 Task: Send an email to 'Soft Age' without a subject.
Action: Mouse moved to (52, 268)
Screenshot: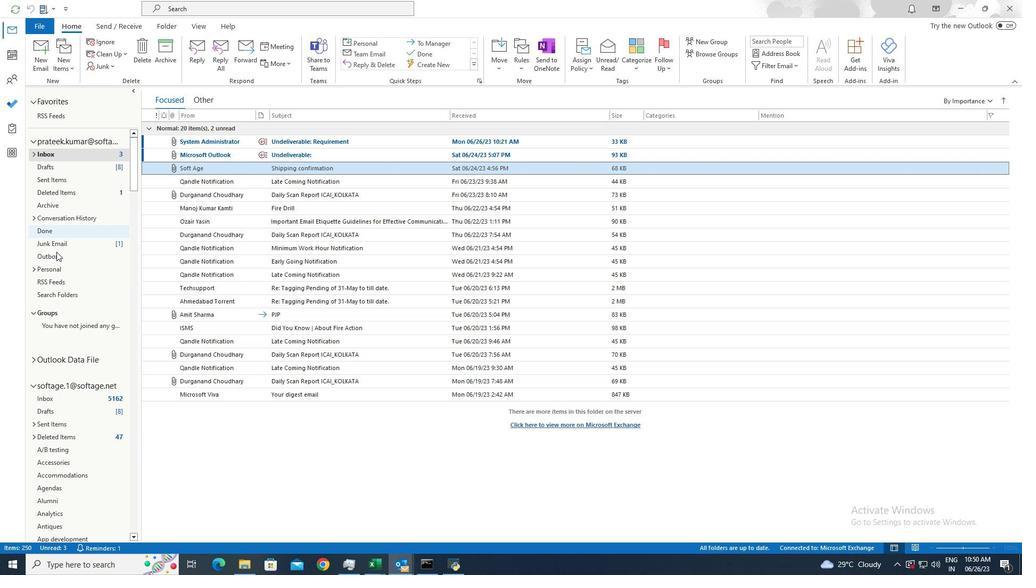 
Action: Mouse pressed left at (52, 268)
Screenshot: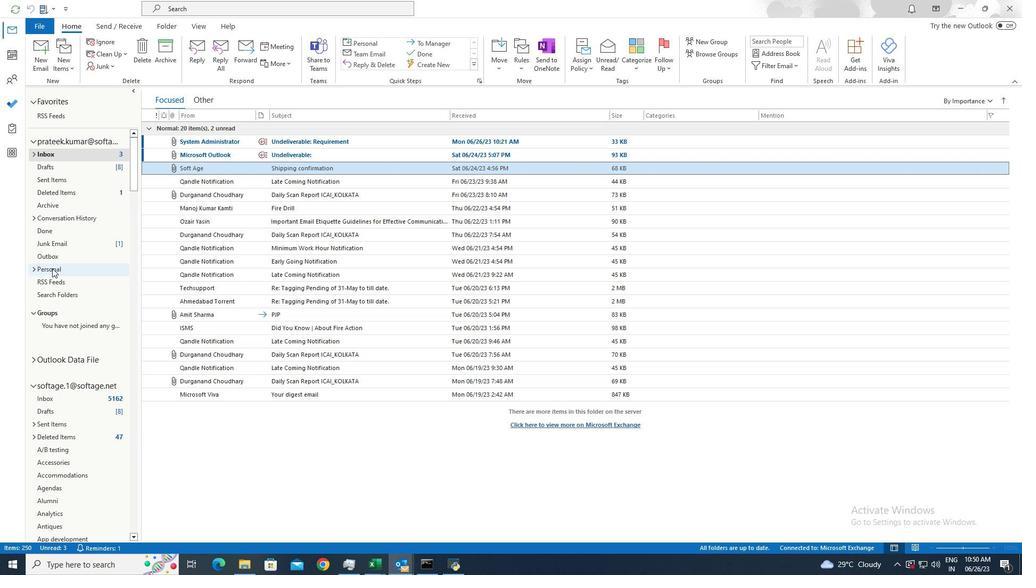 
Action: Mouse moved to (221, 138)
Screenshot: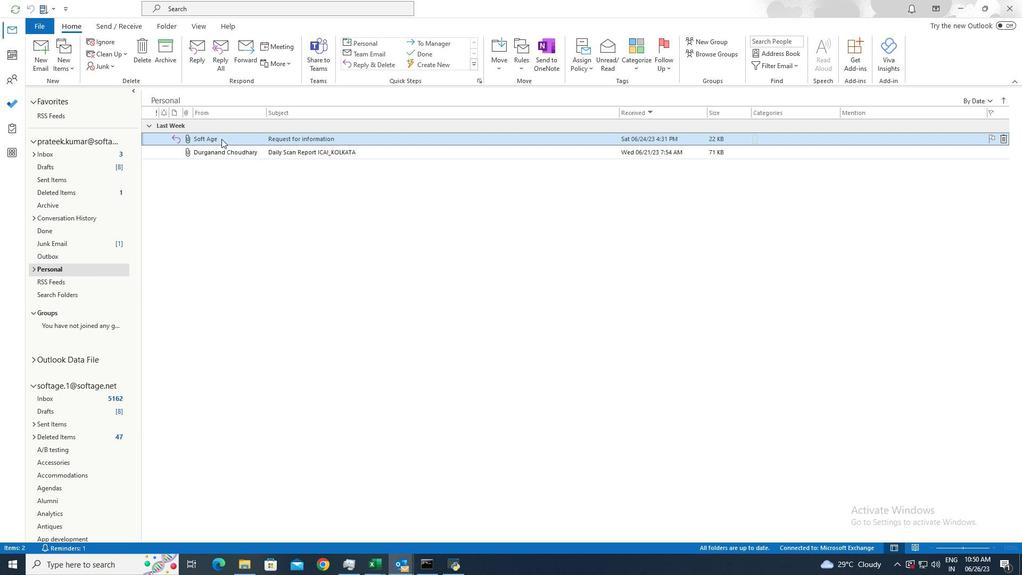 
Action: Key pressed ctrl+A
Screenshot: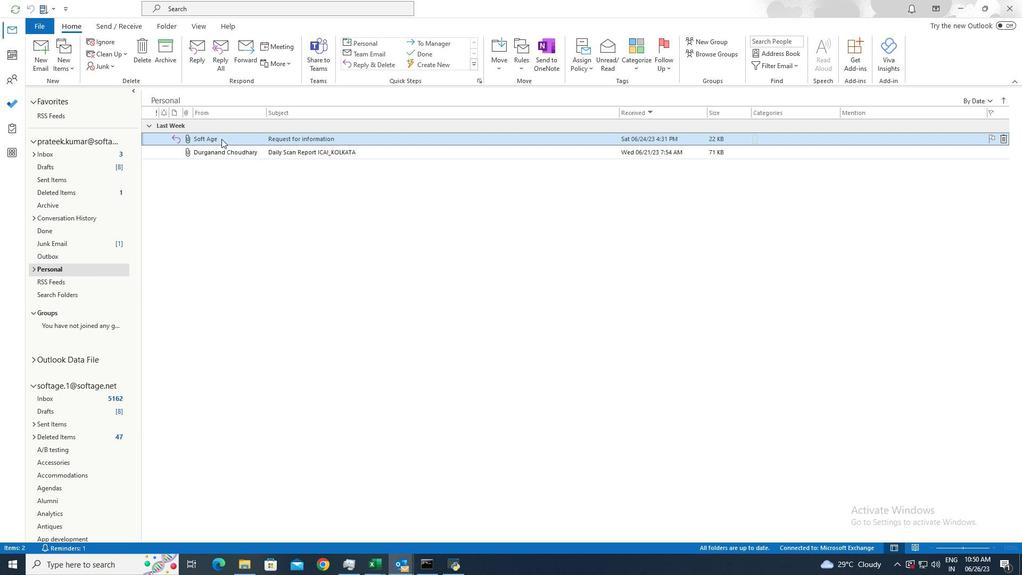 
Action: Mouse moved to (244, 47)
Screenshot: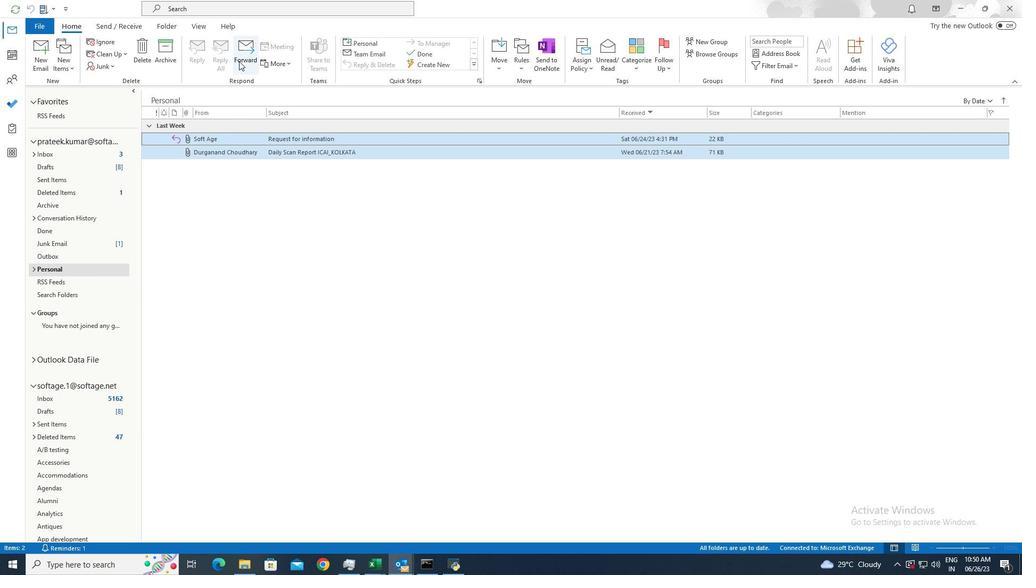 
Action: Mouse pressed left at (244, 47)
Screenshot: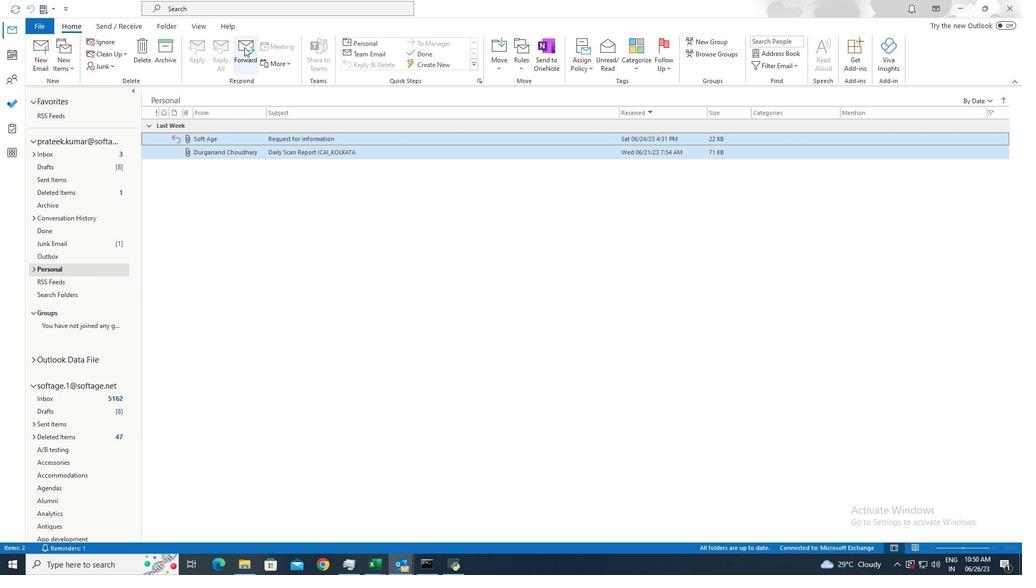 
Action: Mouse moved to (116, 115)
Screenshot: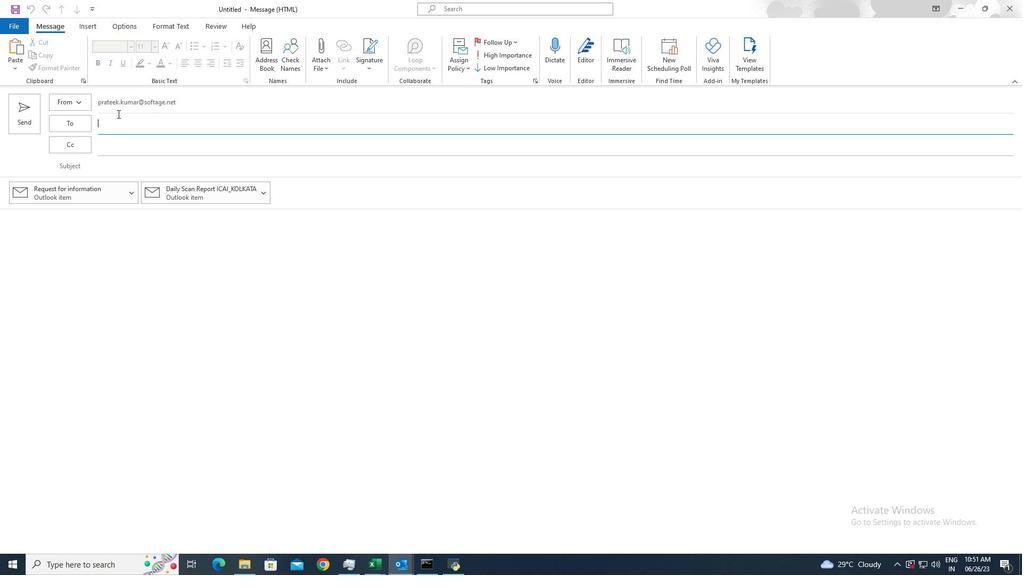 
Action: Key pressed softage.6<Key.shift>@
Screenshot: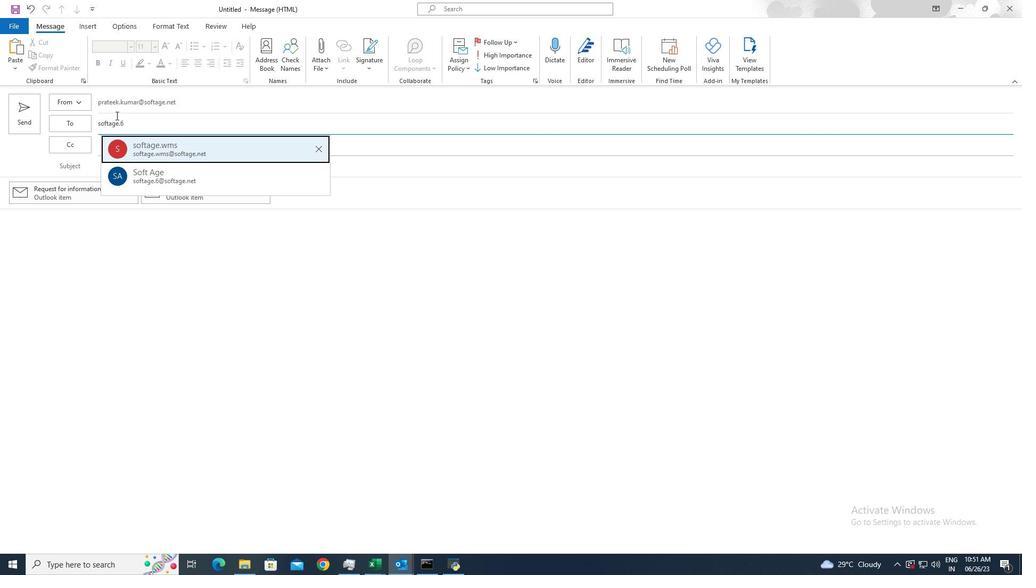 
Action: Mouse moved to (137, 155)
Screenshot: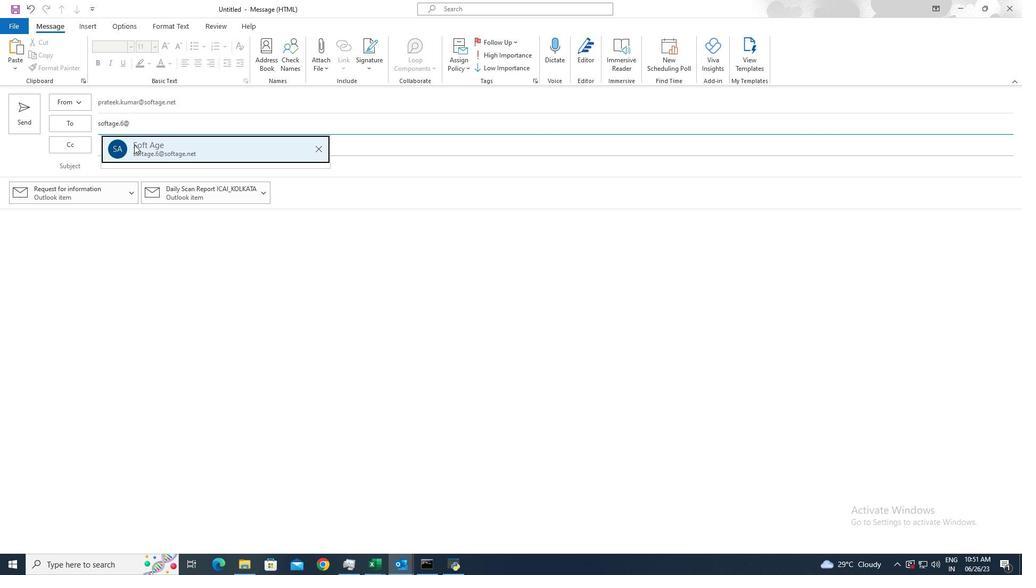 
Action: Mouse pressed left at (137, 155)
Screenshot: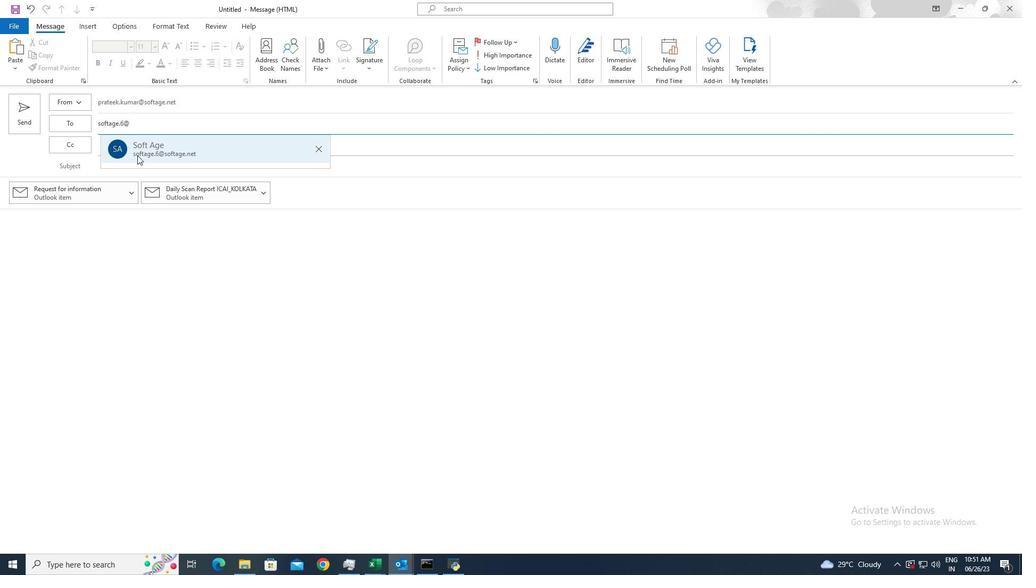 
Action: Mouse moved to (28, 112)
Screenshot: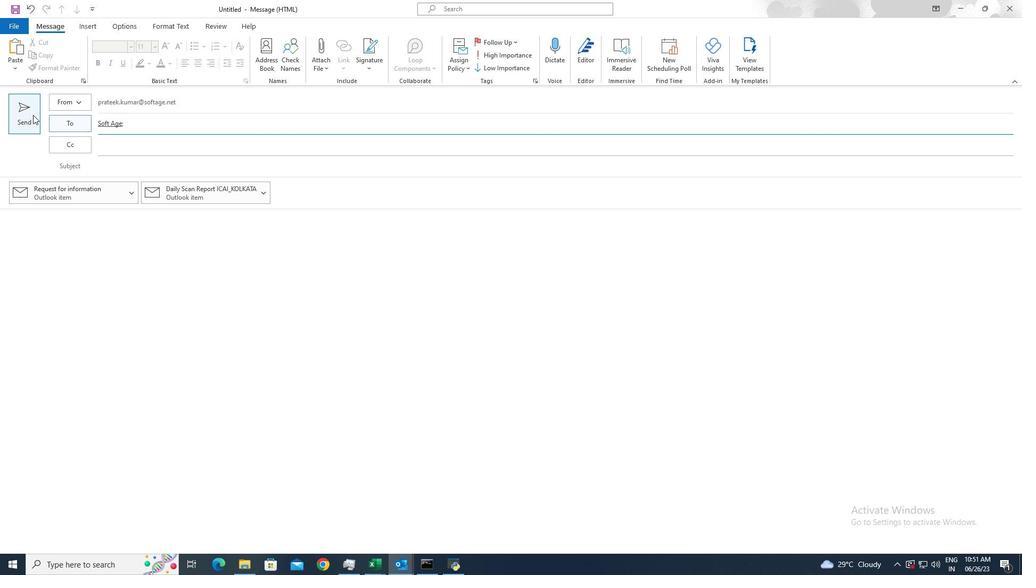 
Action: Mouse pressed left at (28, 112)
Screenshot: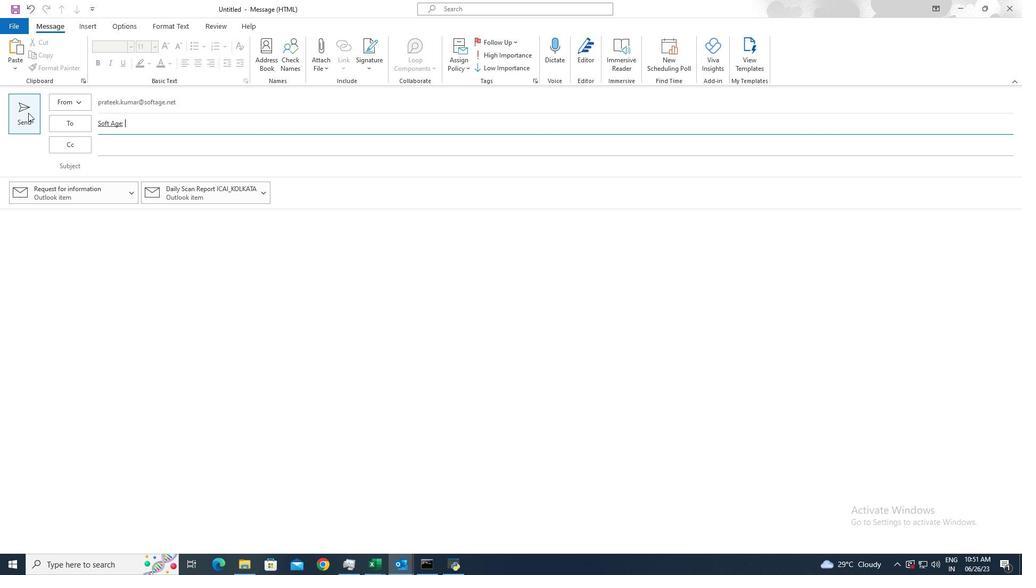 
Action: Mouse moved to (530, 294)
Screenshot: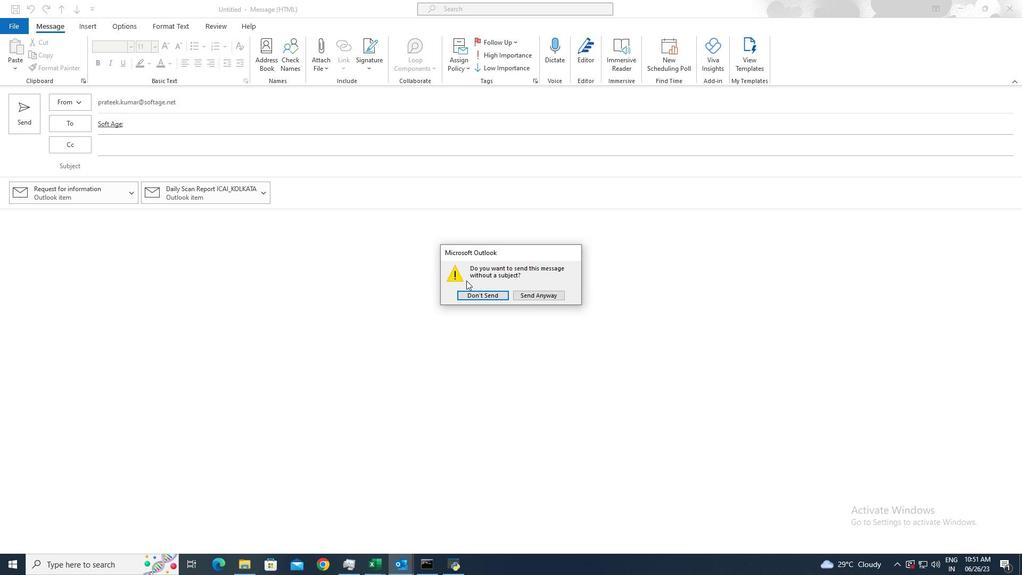 
Action: Mouse pressed left at (530, 294)
Screenshot: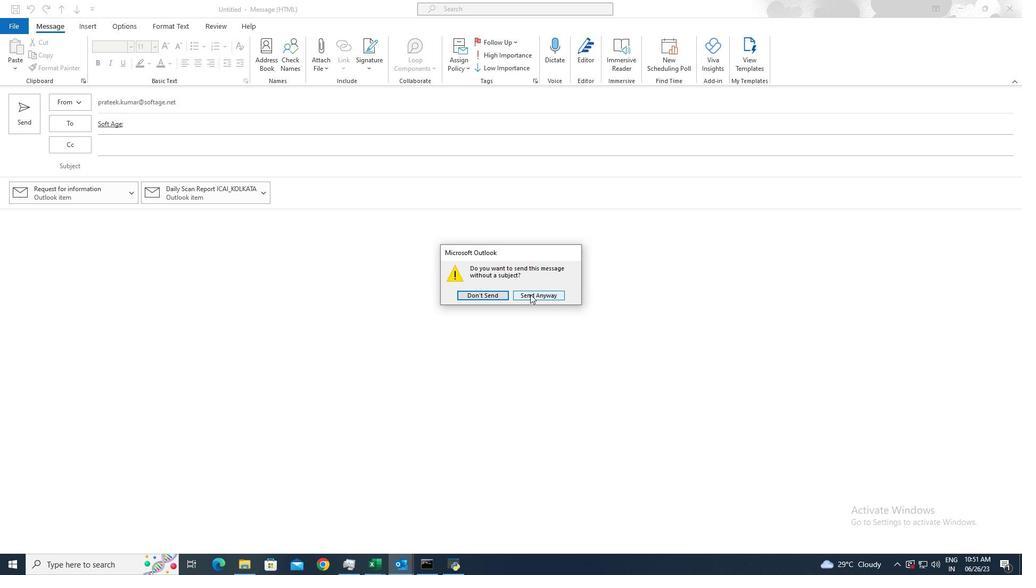 
